 Task: Look for products in the category "Penne" from Banza only.
Action: Mouse moved to (300, 156)
Screenshot: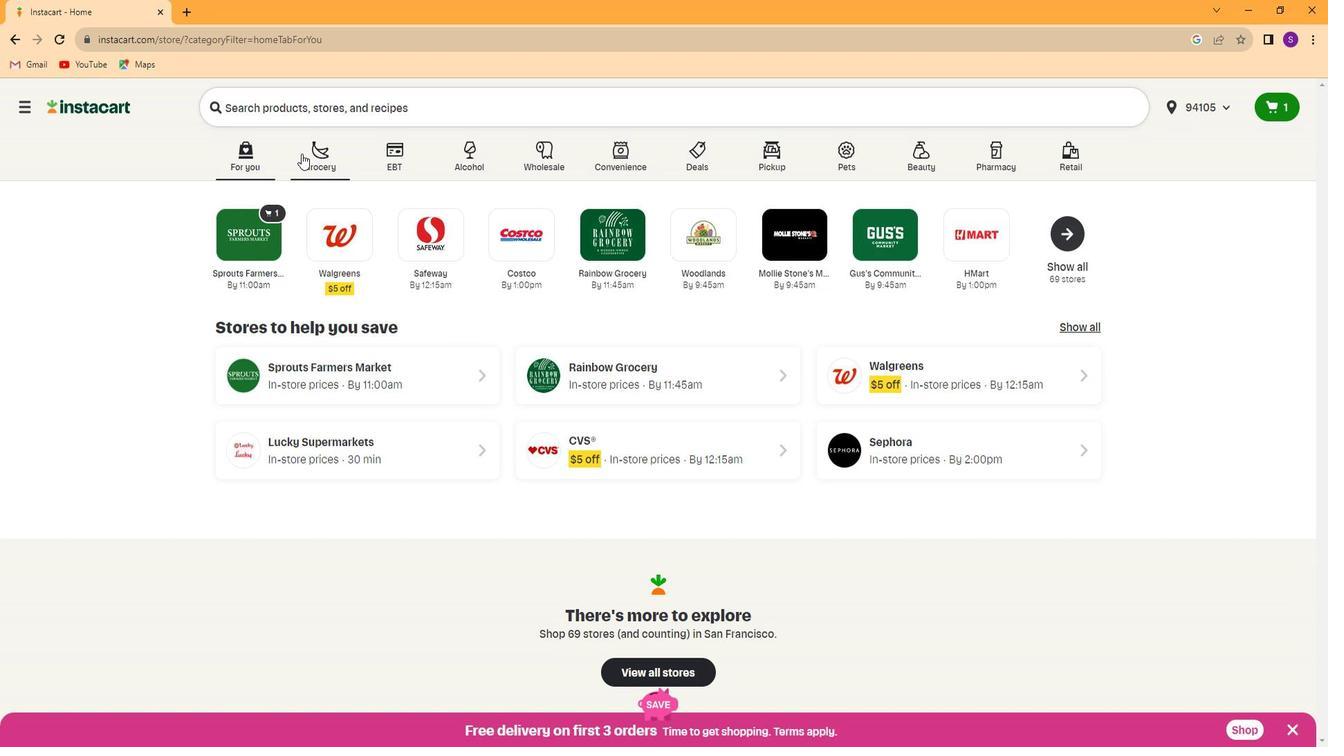 
Action: Mouse pressed left at (300, 156)
Screenshot: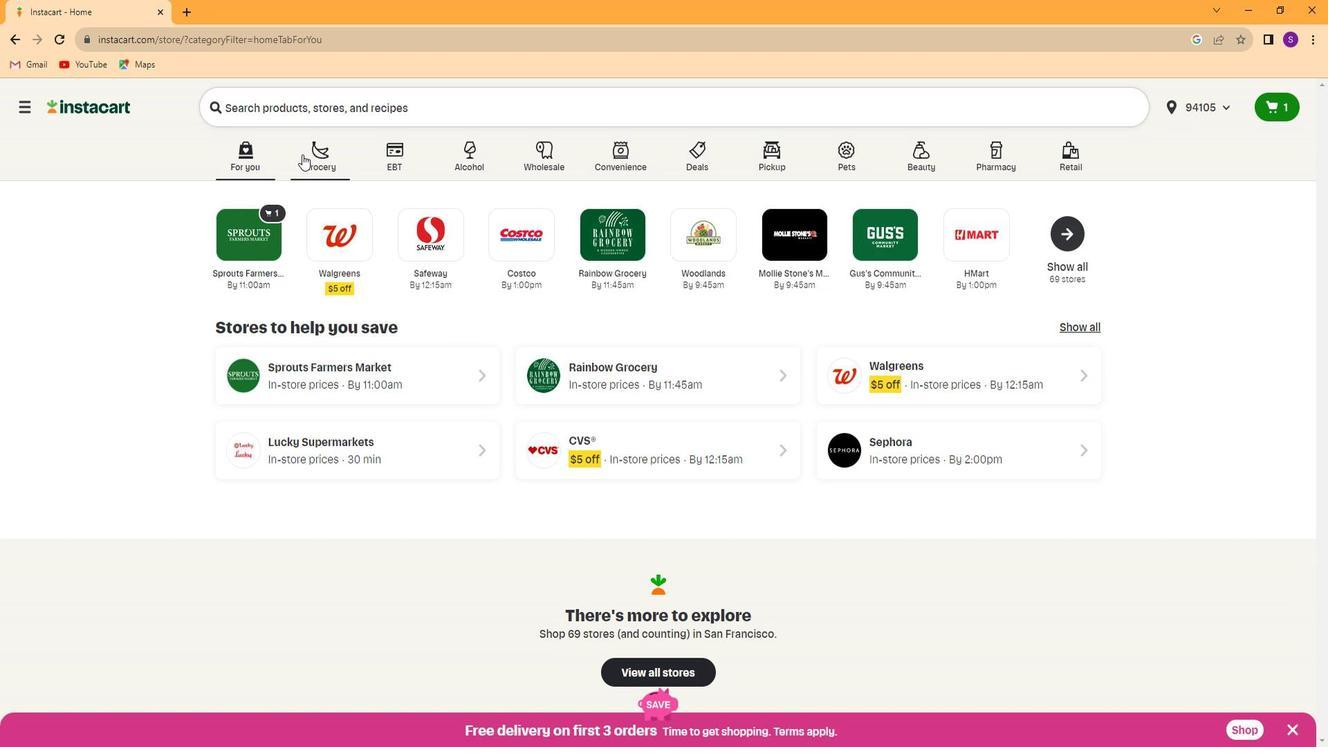 
Action: Mouse moved to (380, 237)
Screenshot: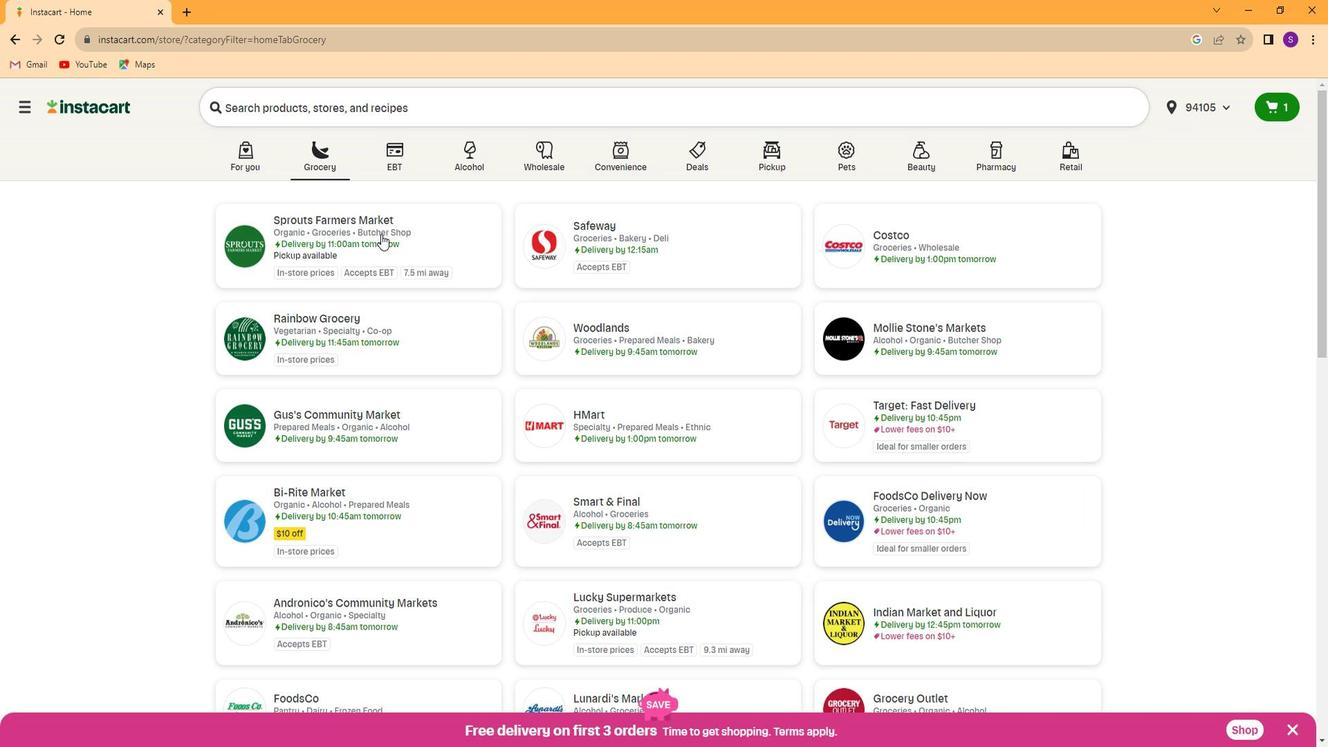 
Action: Mouse pressed left at (380, 237)
Screenshot: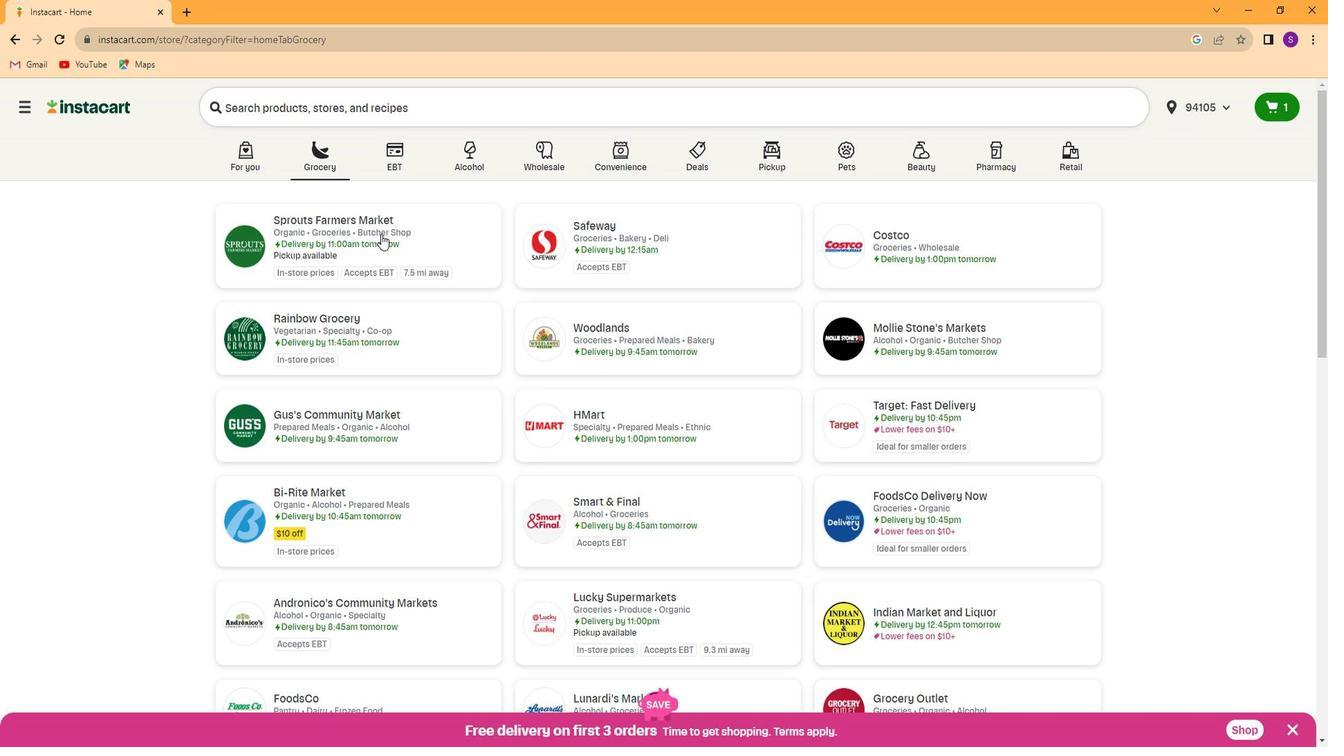 
Action: Mouse moved to (110, 489)
Screenshot: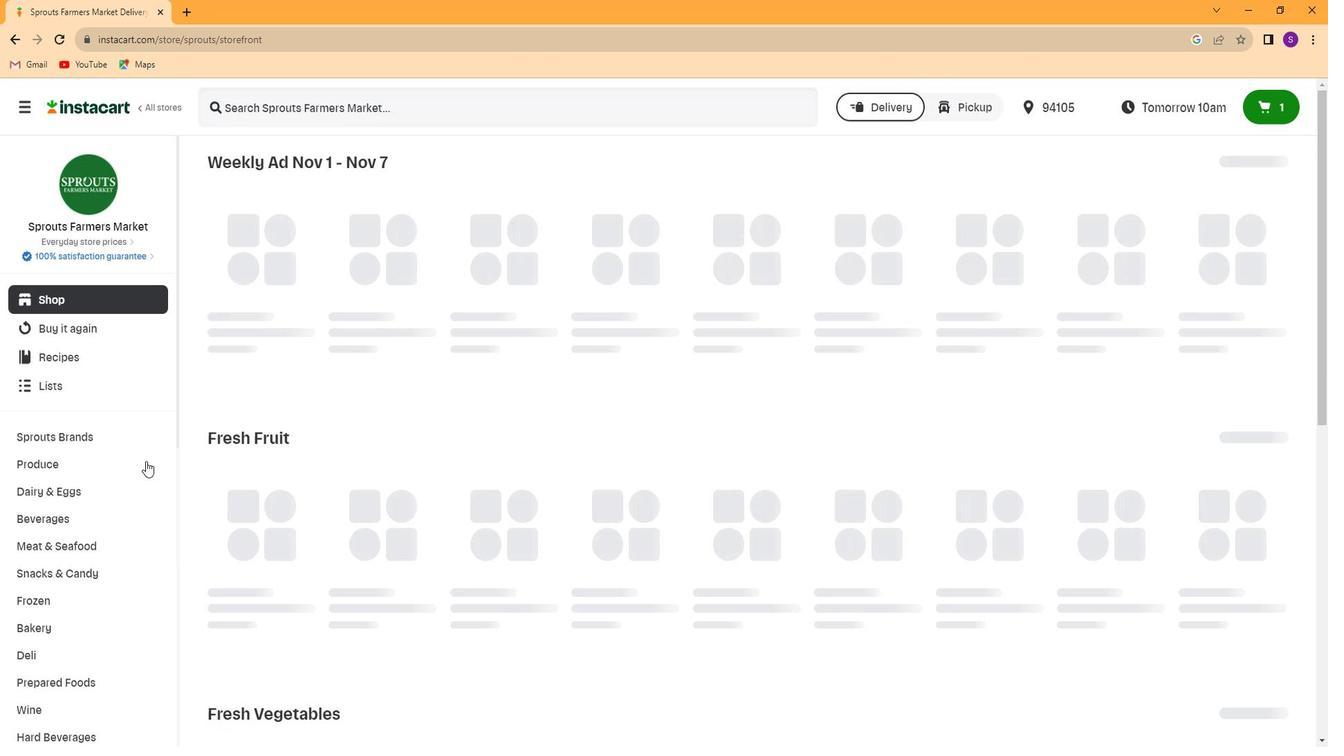 
Action: Mouse scrolled (110, 488) with delta (0, 0)
Screenshot: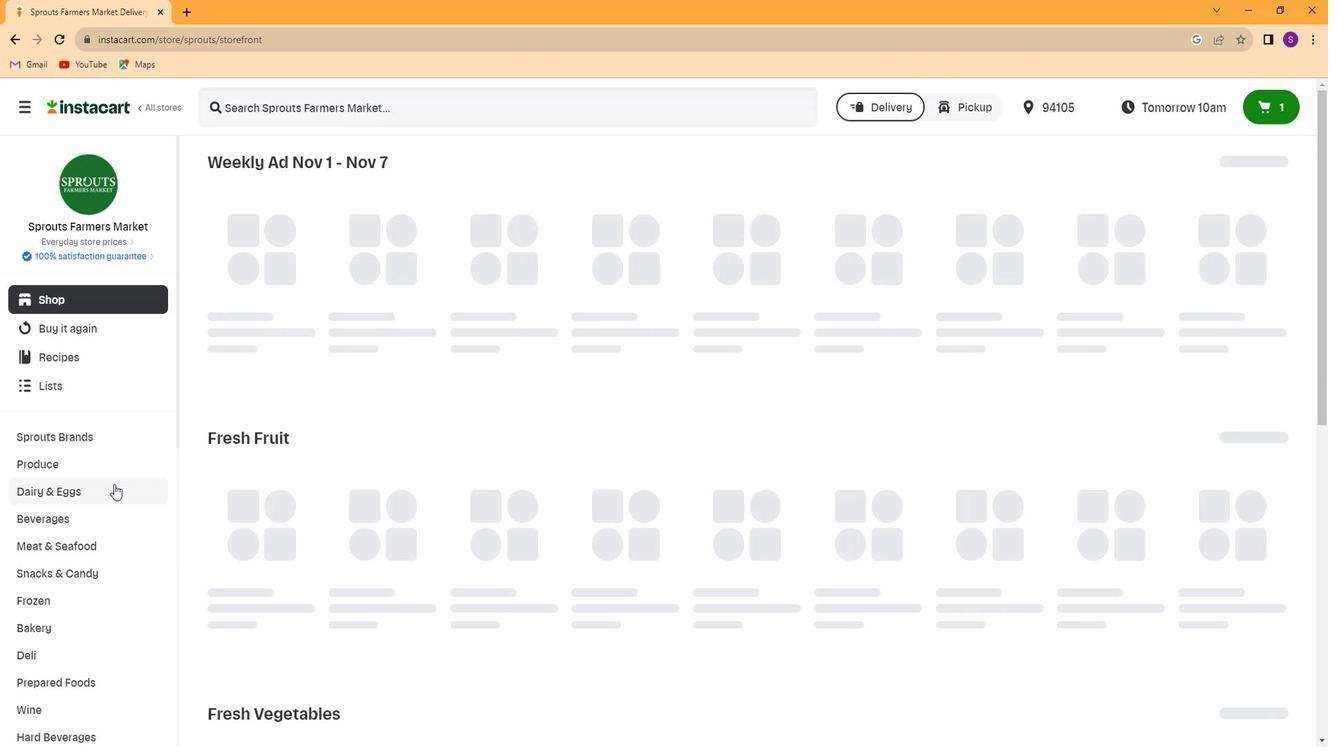 
Action: Mouse scrolled (110, 488) with delta (0, 0)
Screenshot: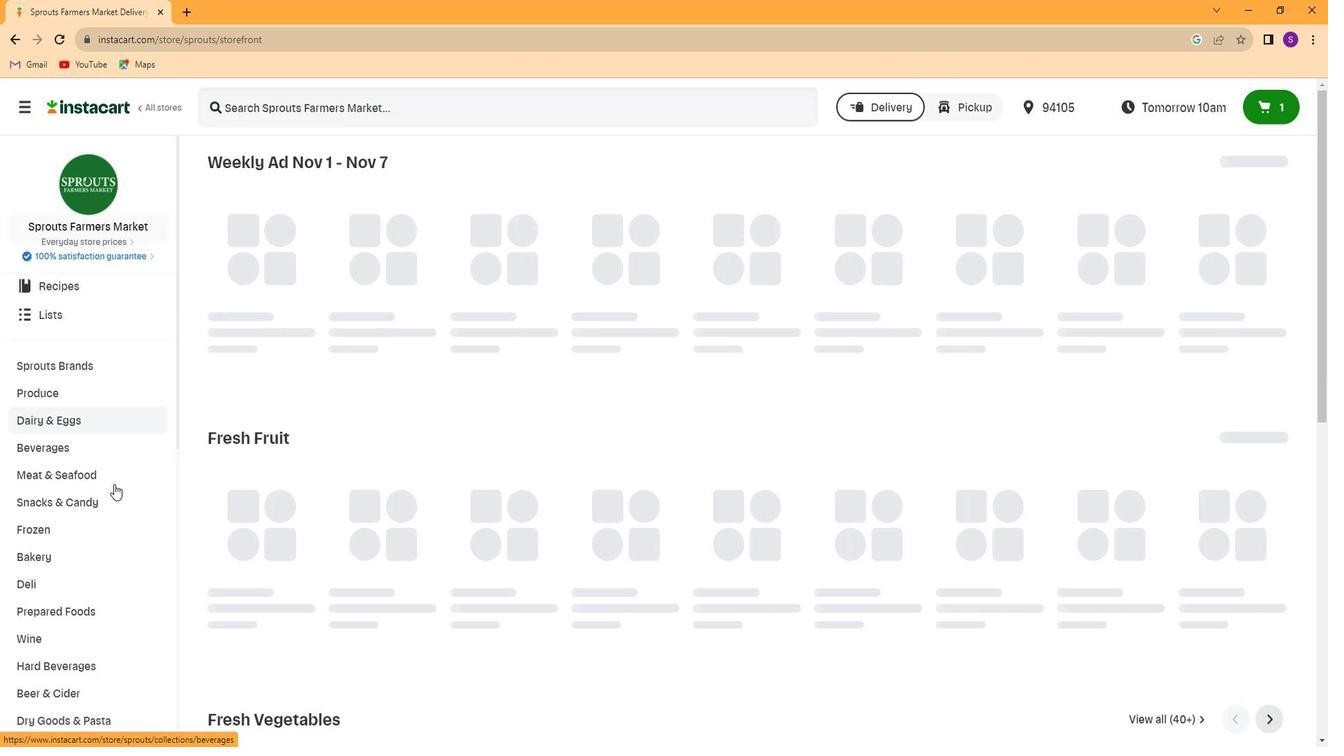 
Action: Mouse scrolled (110, 488) with delta (0, 0)
Screenshot: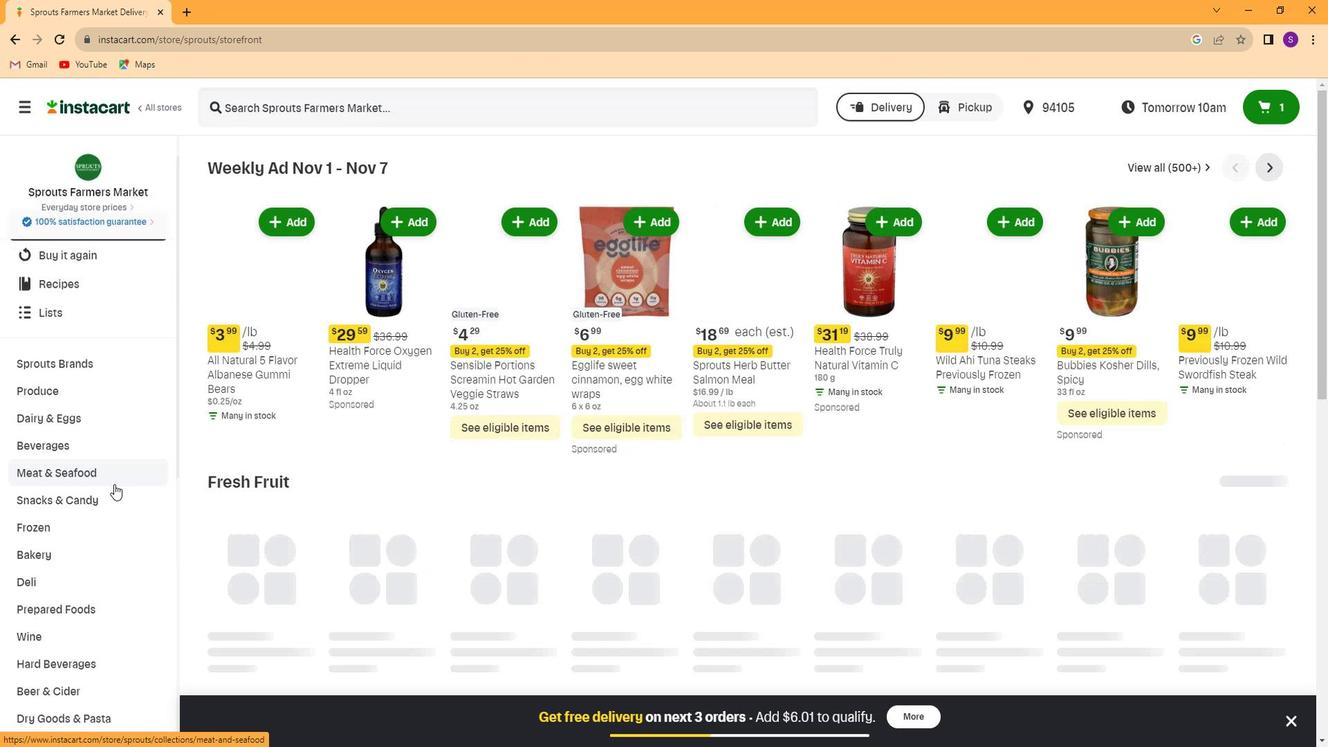 
Action: Mouse scrolled (110, 488) with delta (0, 0)
Screenshot: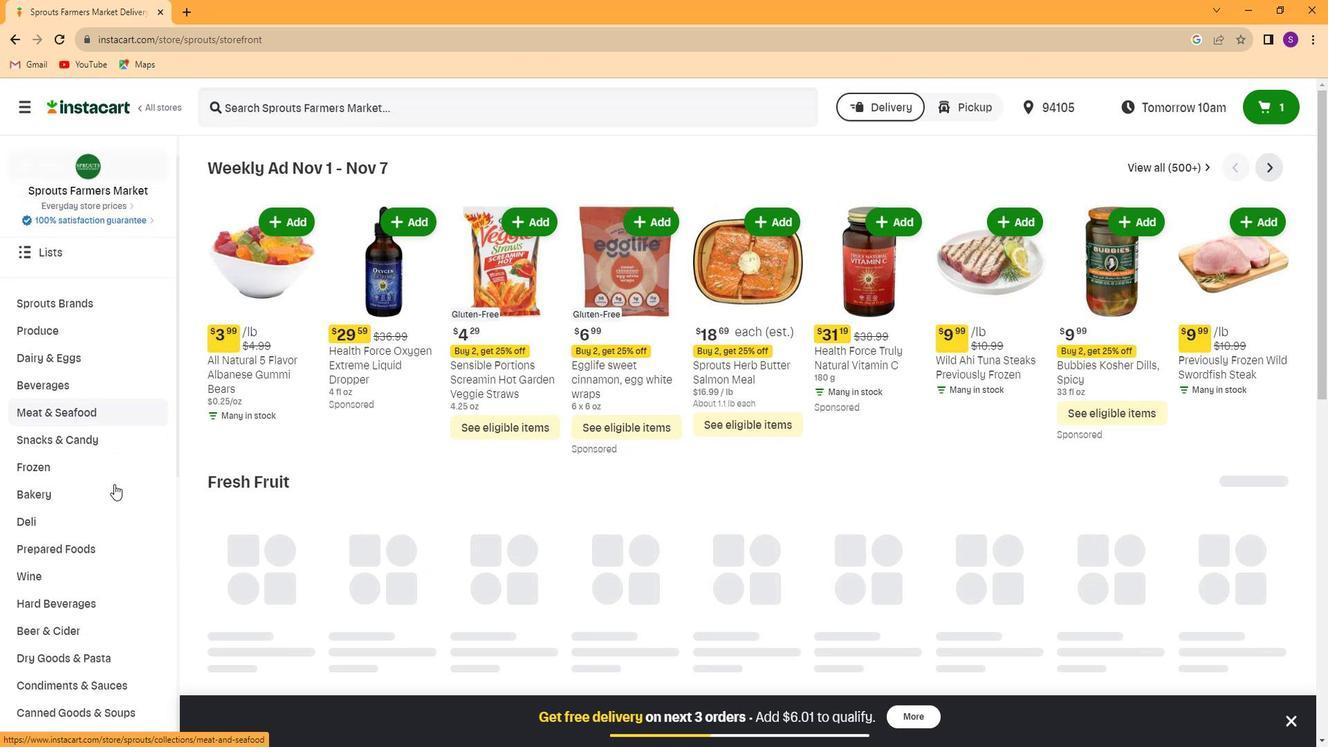 
Action: Mouse moved to (121, 578)
Screenshot: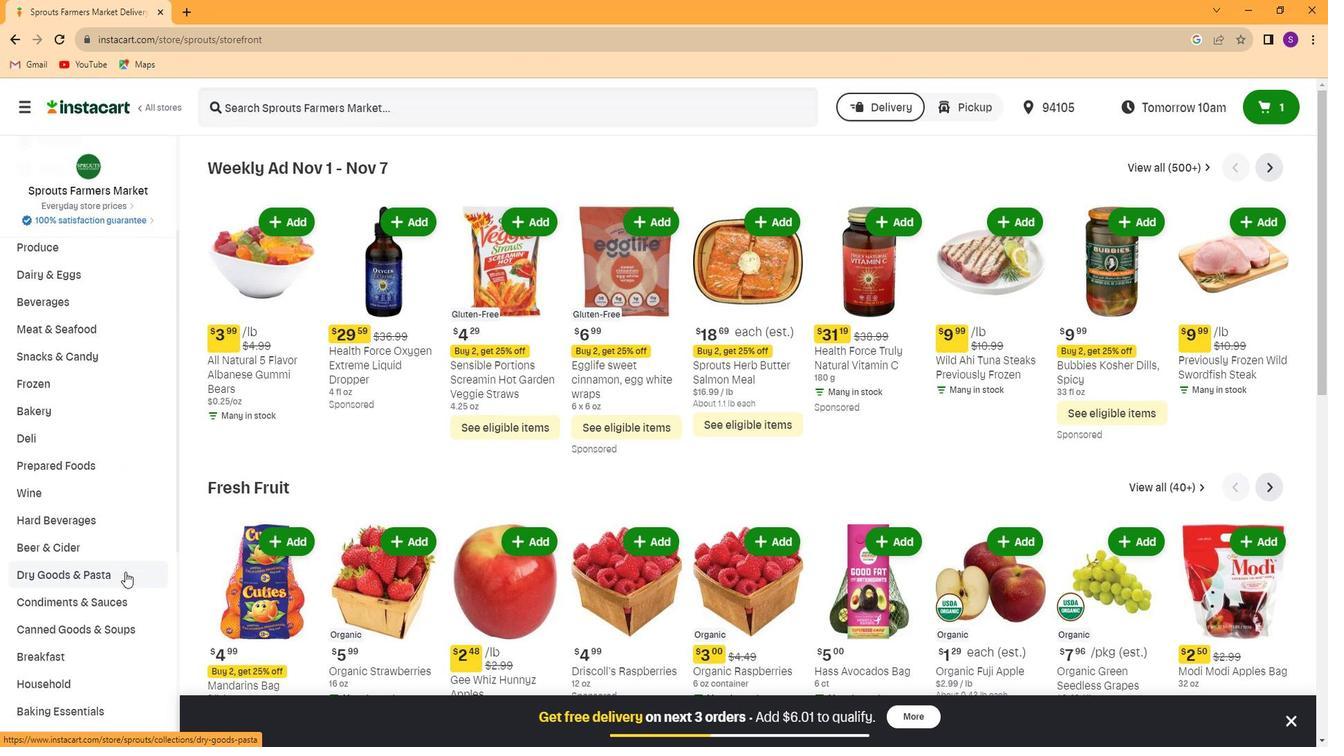 
Action: Mouse pressed left at (121, 578)
Screenshot: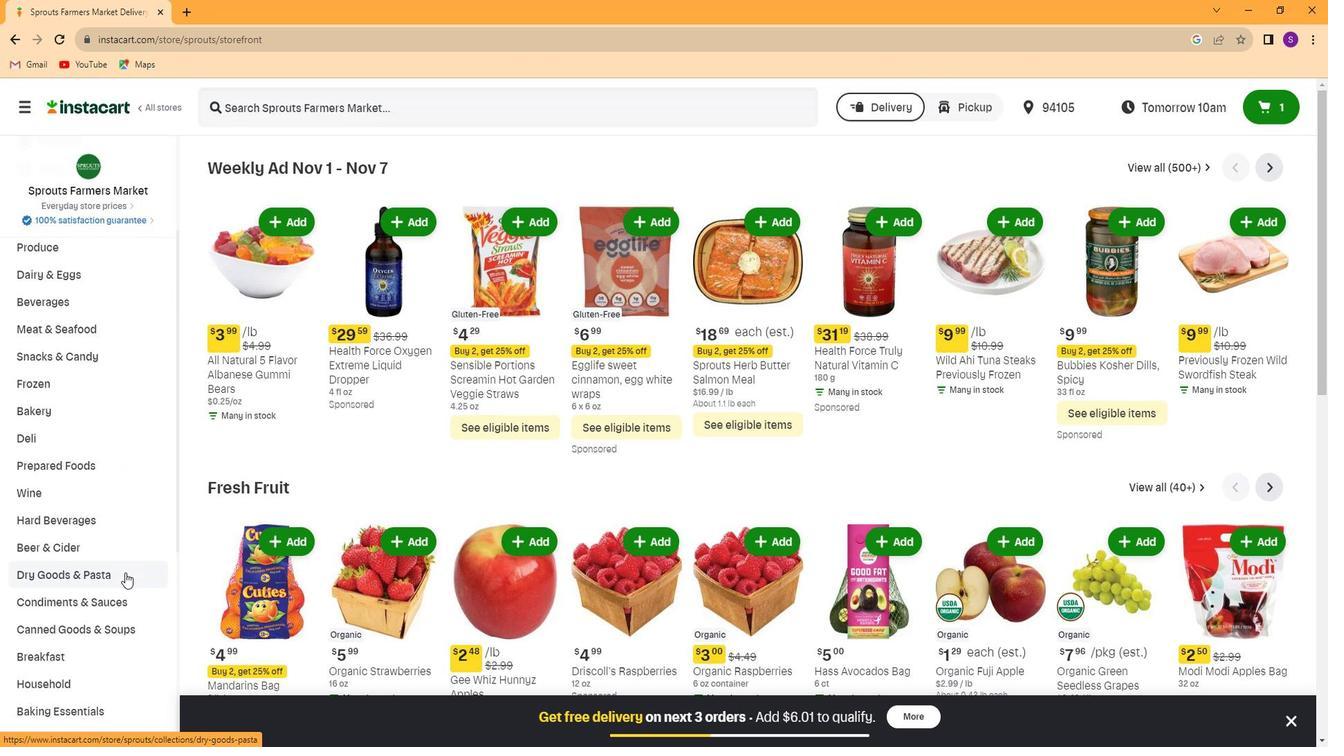 
Action: Mouse moved to (457, 202)
Screenshot: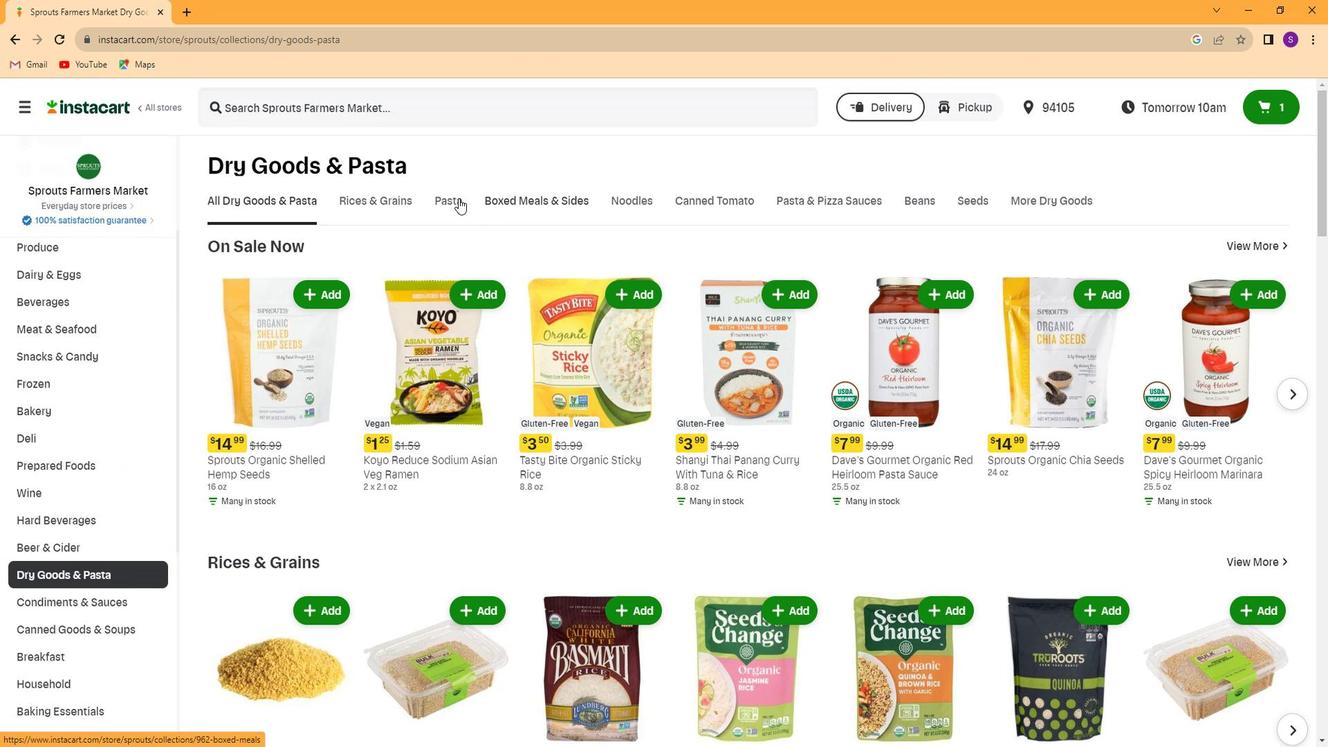 
Action: Mouse pressed left at (457, 202)
Screenshot: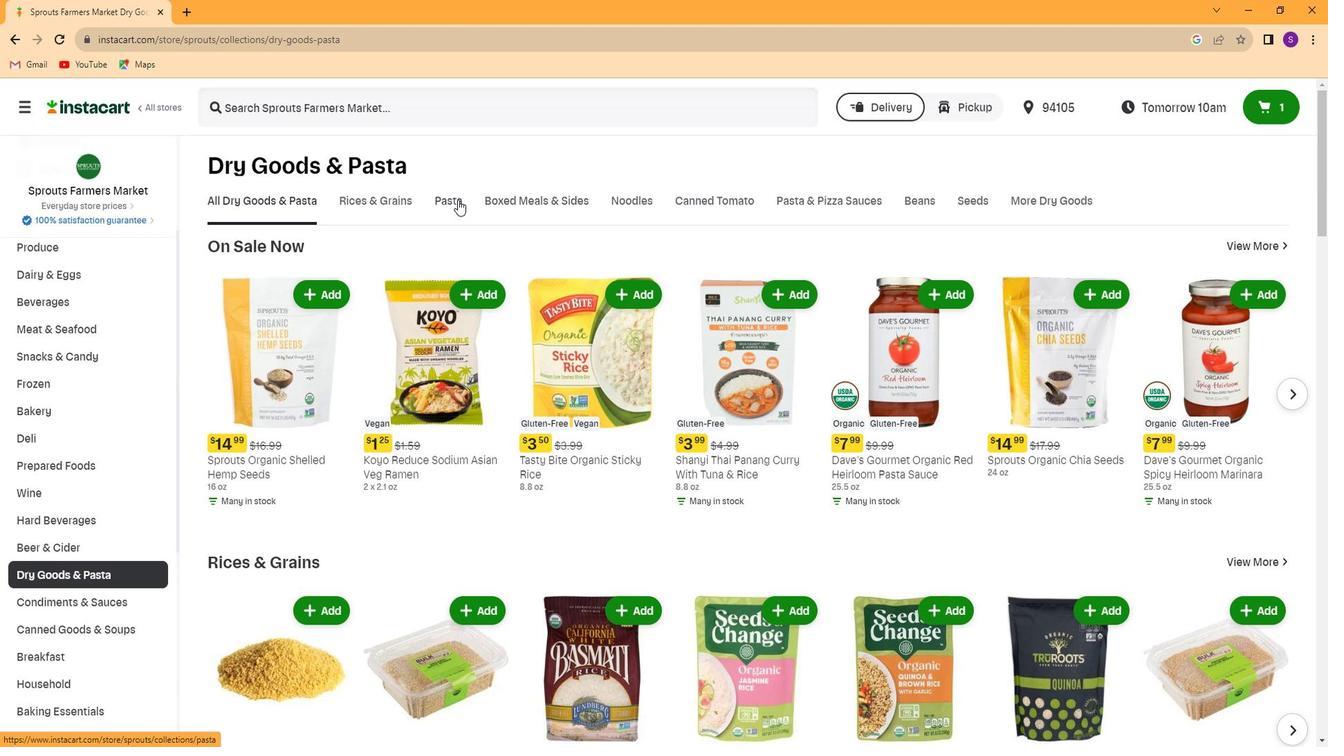 
Action: Mouse moved to (420, 267)
Screenshot: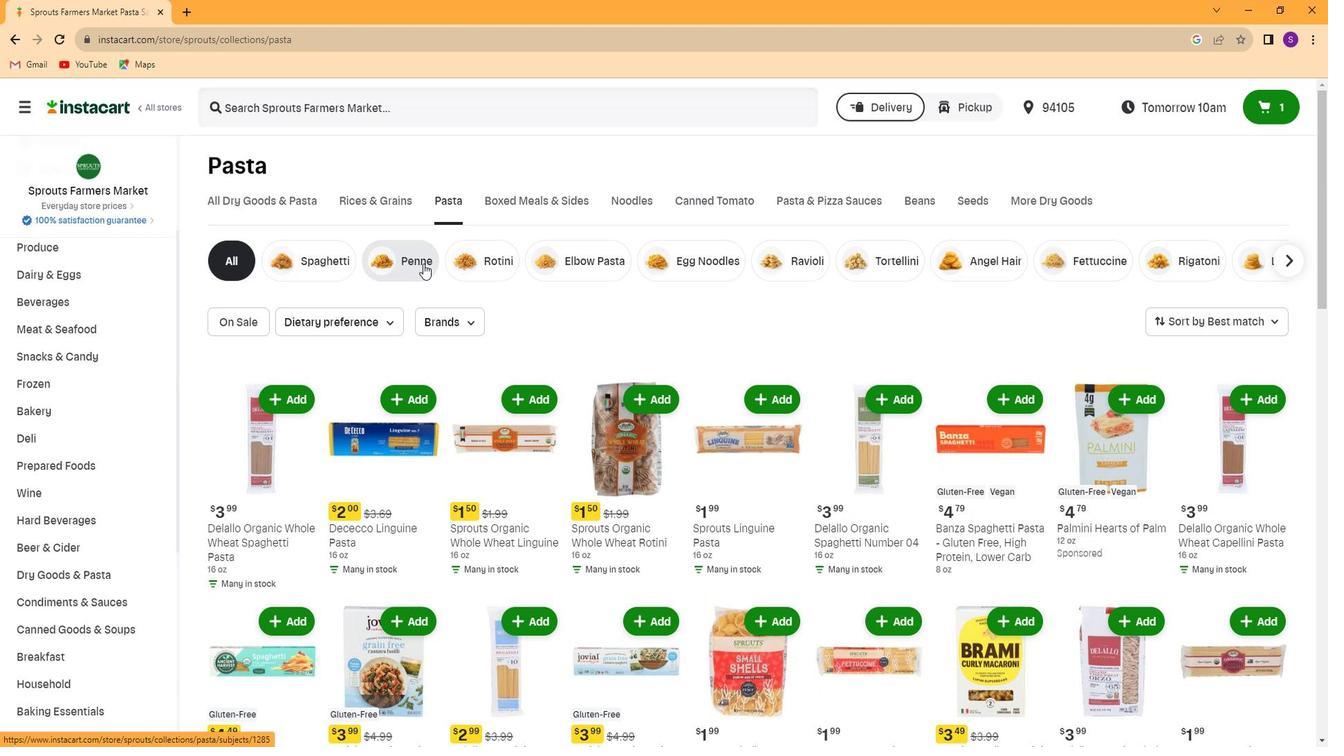
Action: Mouse pressed left at (420, 267)
Screenshot: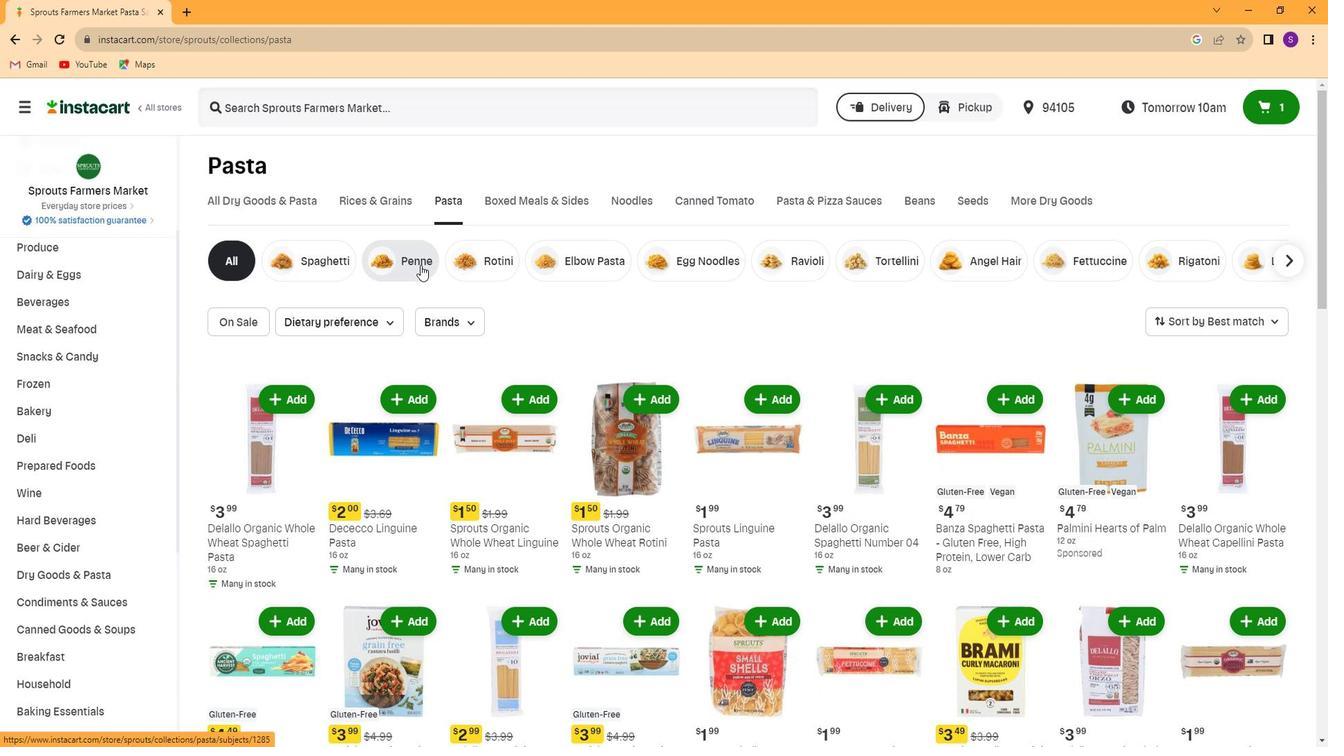 
Action: Mouse moved to (462, 324)
Screenshot: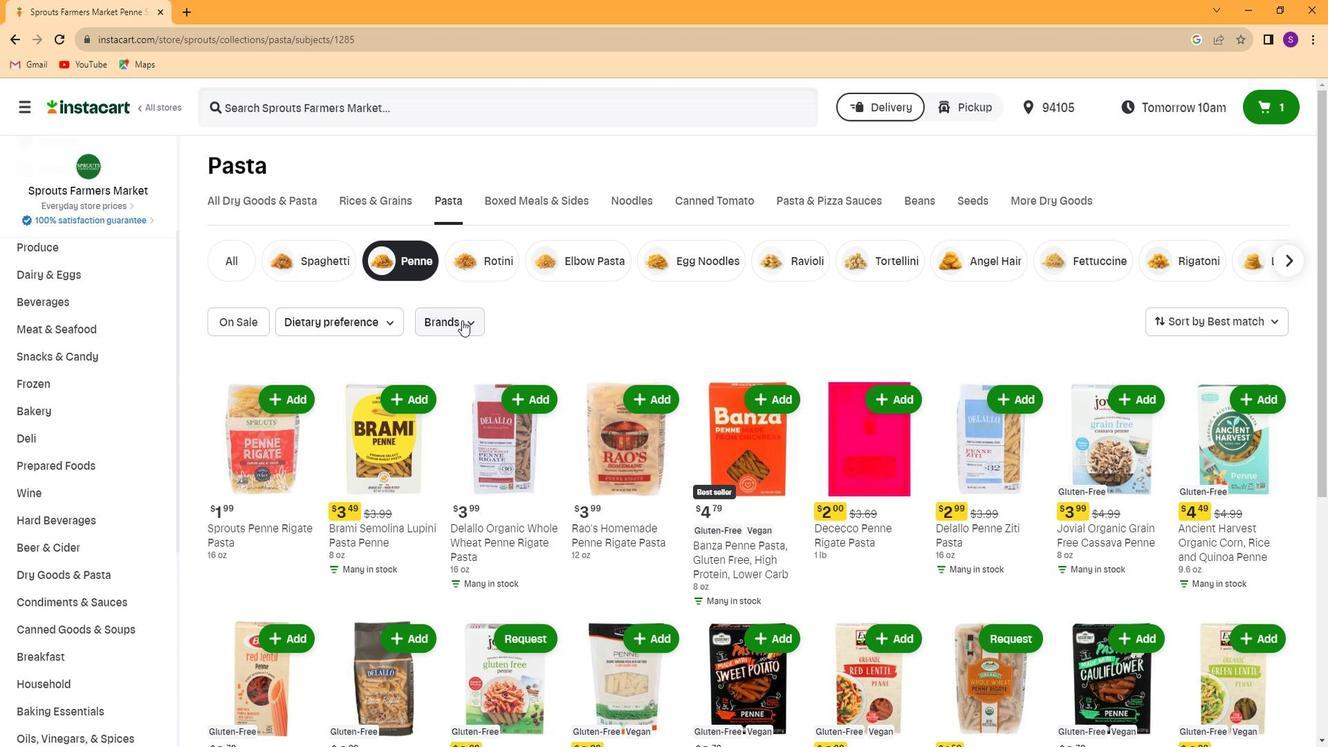 
Action: Mouse pressed left at (462, 324)
Screenshot: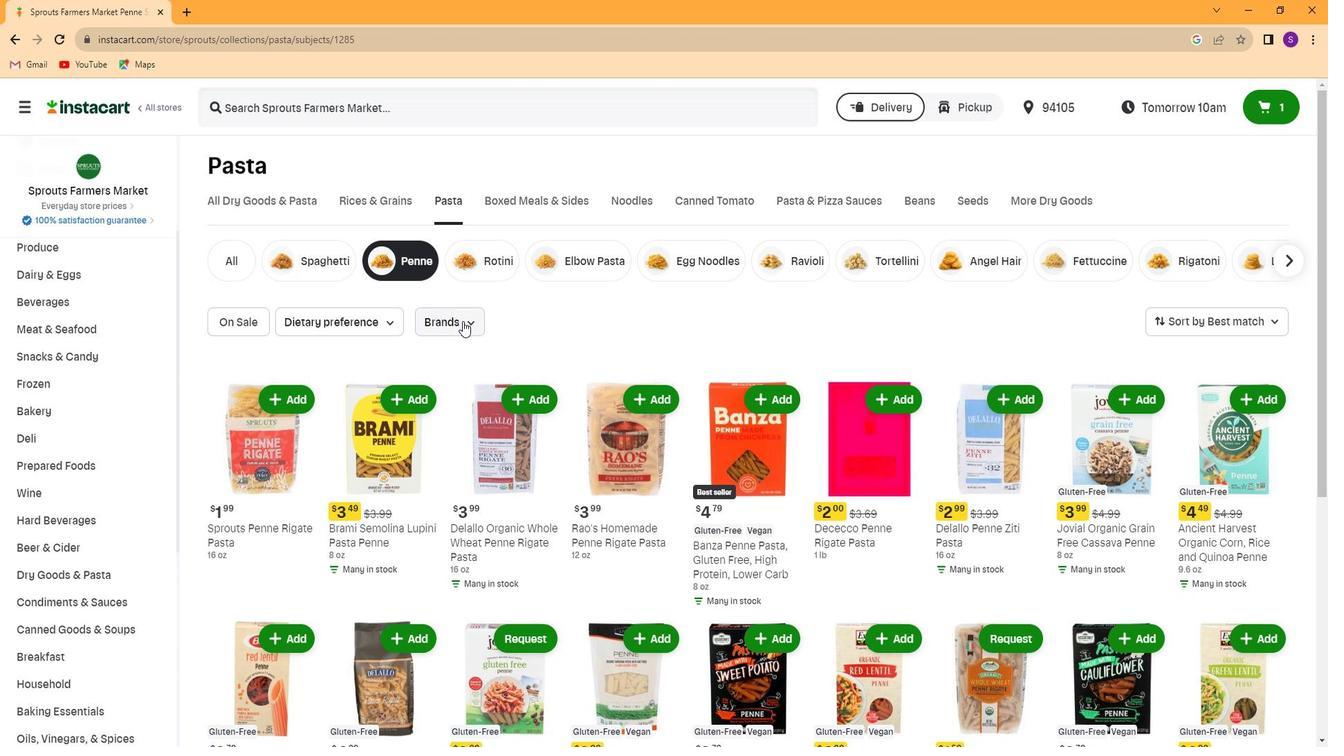 
Action: Mouse moved to (492, 462)
Screenshot: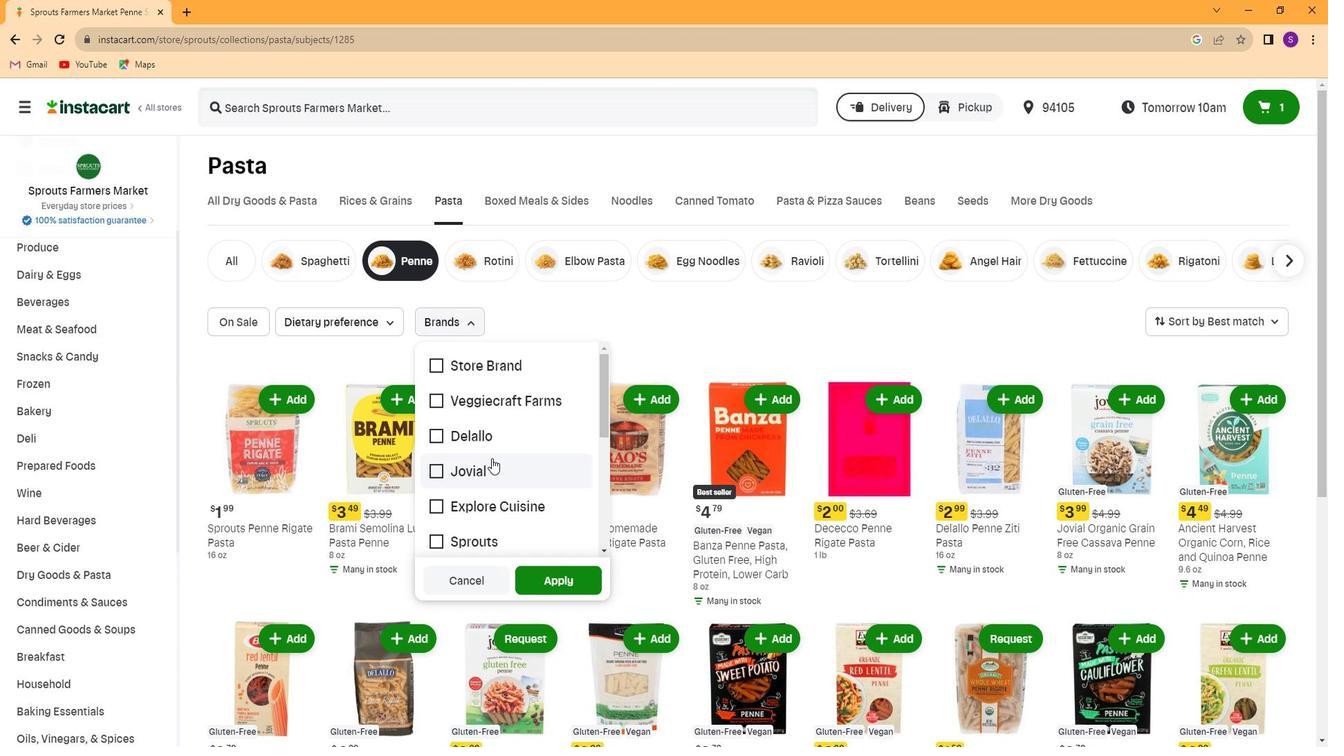 
Action: Mouse scrolled (492, 462) with delta (0, 0)
Screenshot: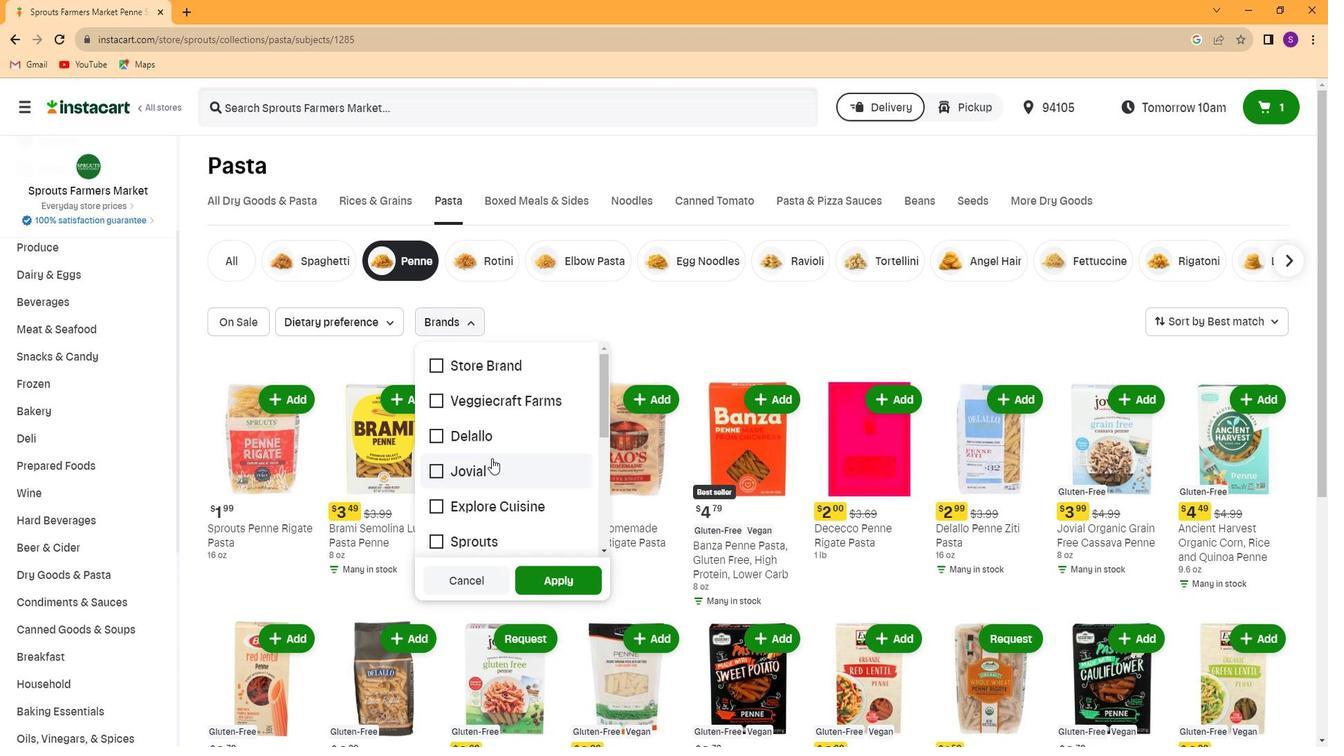 
Action: Mouse scrolled (492, 462) with delta (0, 0)
Screenshot: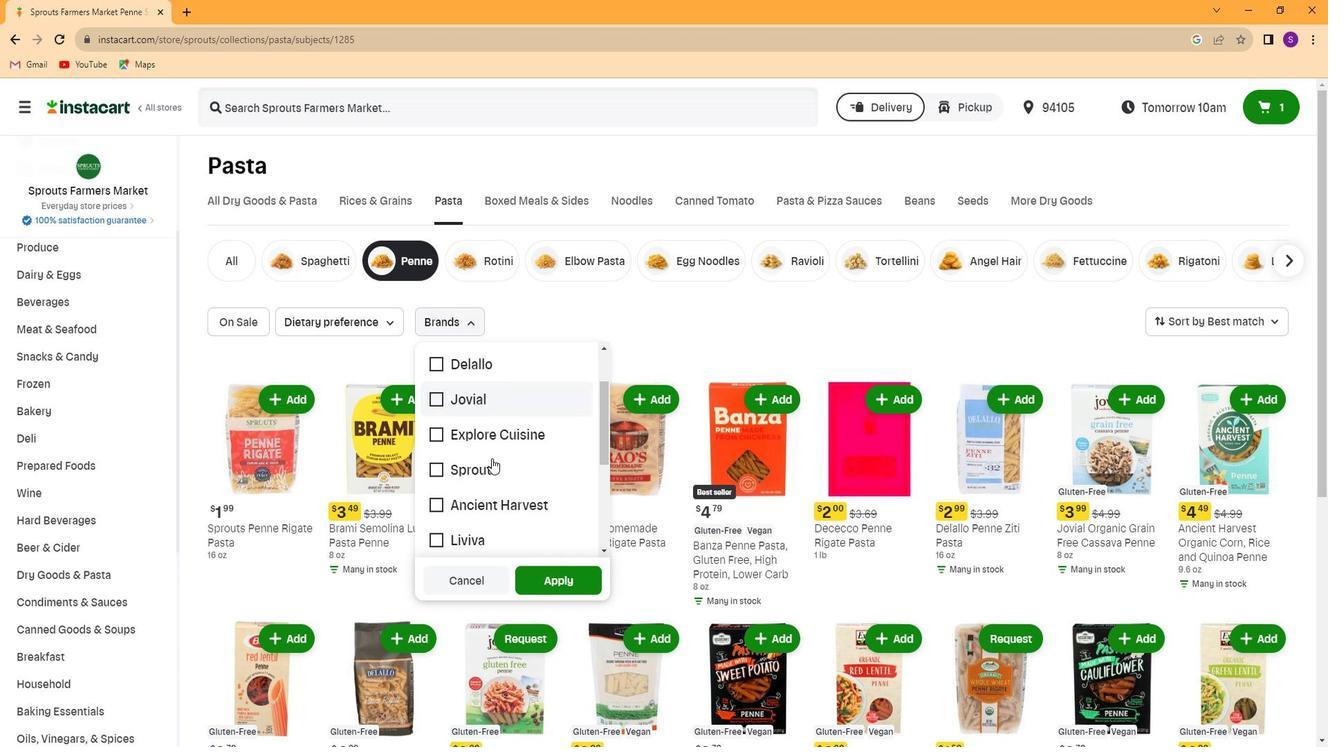 
Action: Mouse moved to (502, 537)
Screenshot: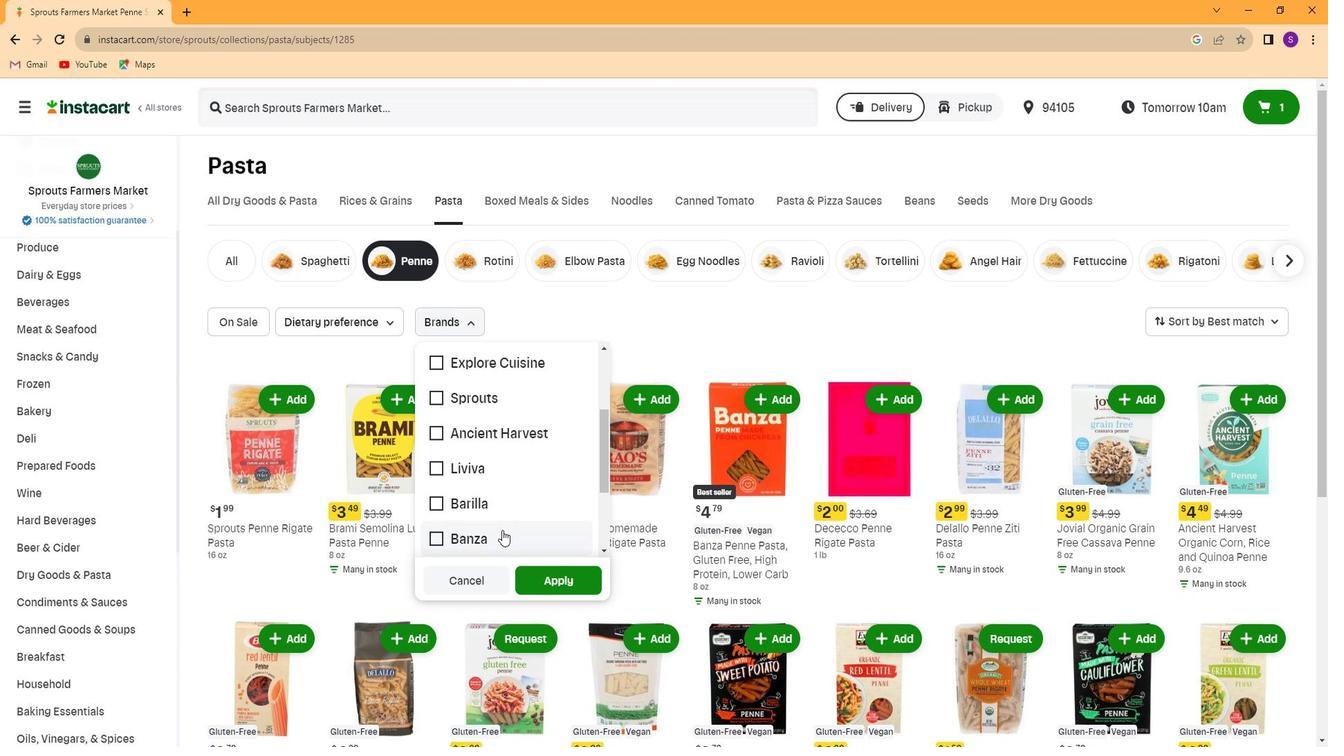 
Action: Mouse pressed left at (502, 537)
Screenshot: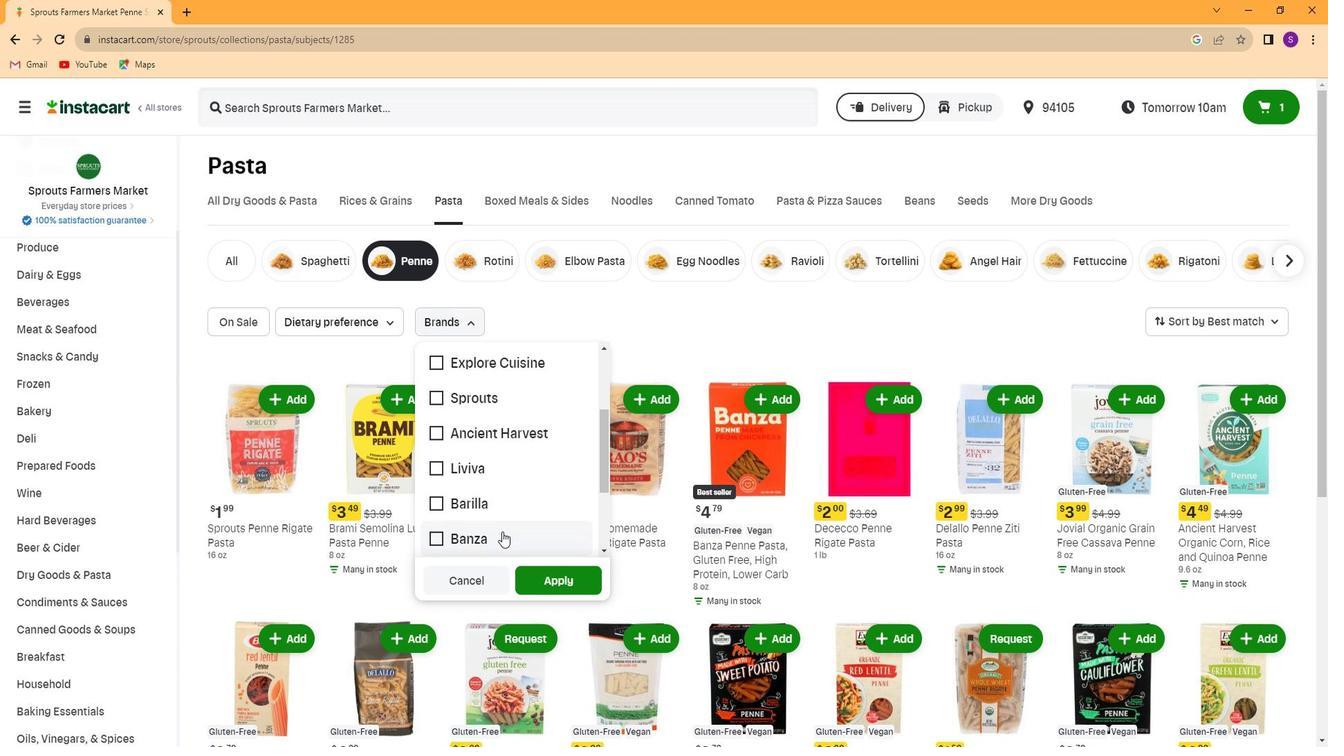 
Action: Mouse moved to (557, 590)
Screenshot: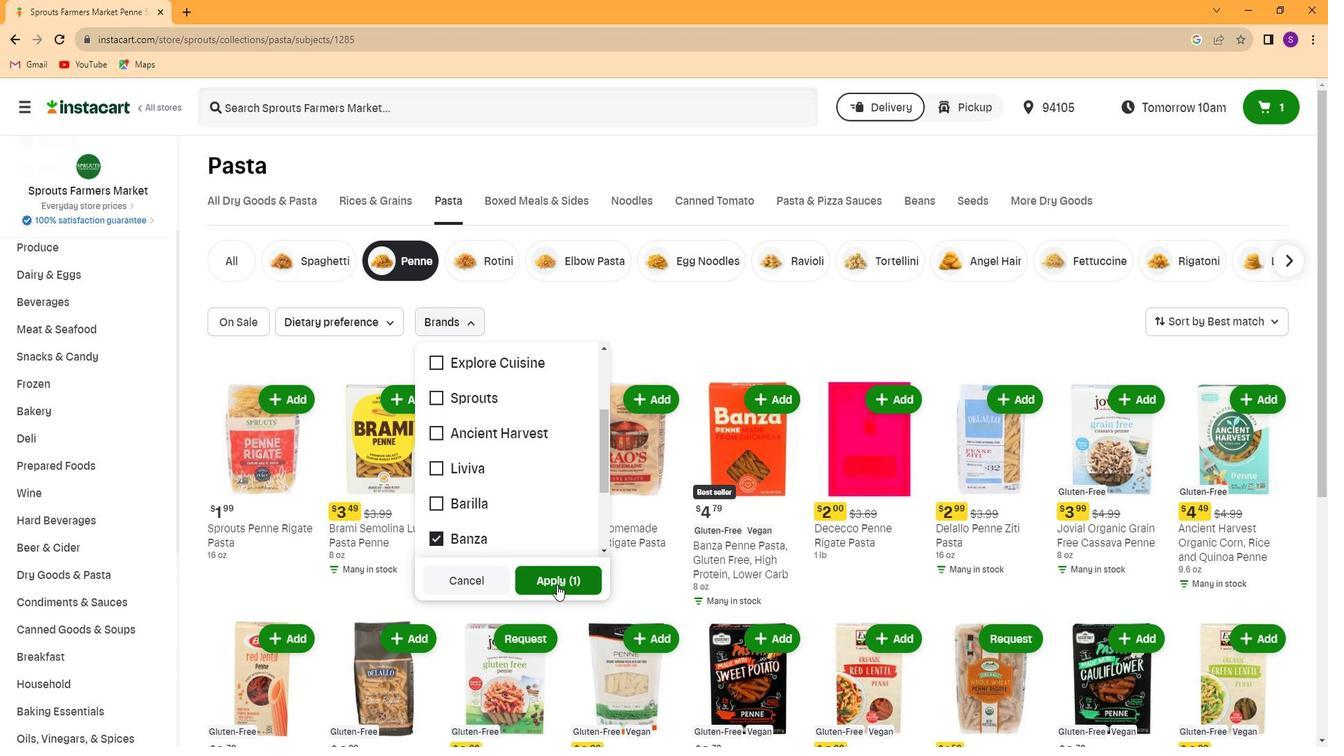 
Action: Mouse pressed left at (557, 590)
Screenshot: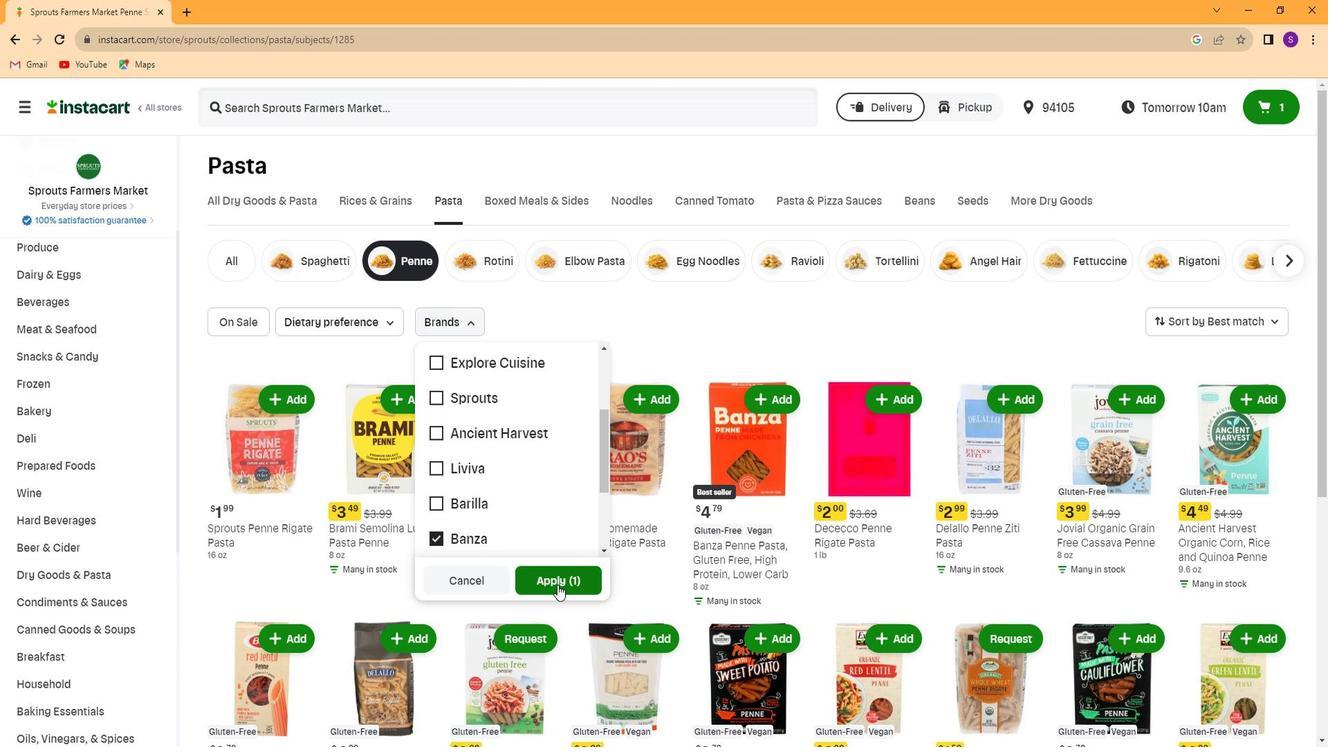 
Action: Mouse moved to (666, 559)
Screenshot: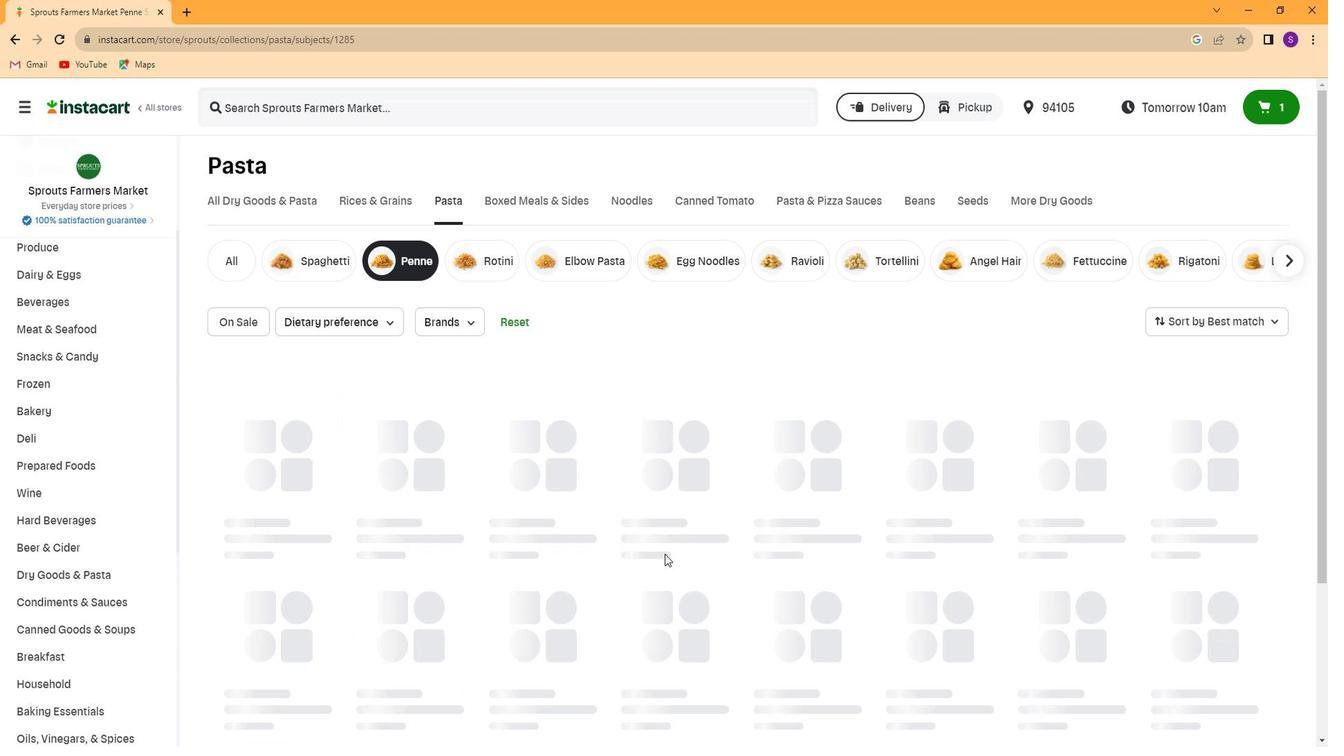 
